 Task: Add Attachment from "Attach a link" to Card Card0000000228 in Board Board0000000057 in Workspace WS0000000019 in Trello. Add Cover Red to Card Card0000000228 in Board Board0000000057 in Workspace WS0000000019 in Trello. Add "Join Card" Button Button0000000228  to Card Card0000000228 in Board Board0000000057 in Workspace WS0000000019 in Trello. Add Description DS0000000228 to Card Card0000000228 in Board Board0000000057 in Workspace WS0000000019 in Trello. Add Comment CM0000000228 to Card Card0000000228 in Board Board0000000057 in Workspace WS0000000019 in Trello
Action: Mouse moved to (580, 88)
Screenshot: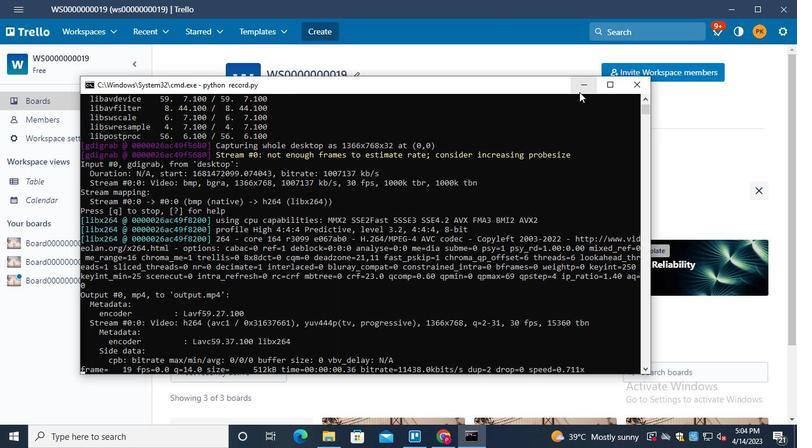 
Action: Mouse pressed left at (580, 88)
Screenshot: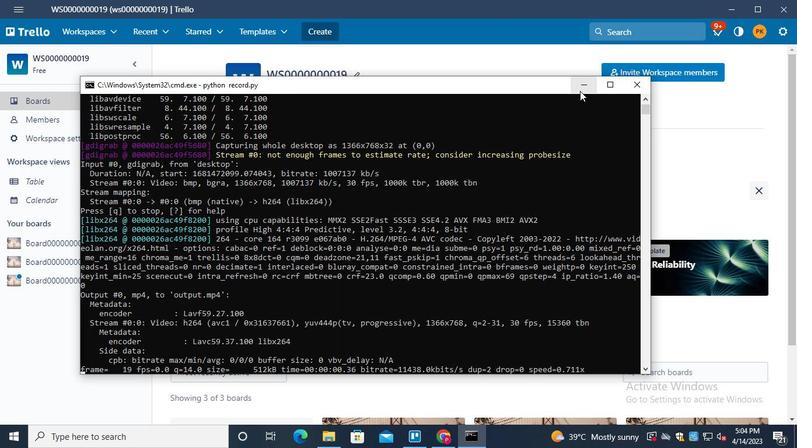 
Action: Mouse moved to (40, 280)
Screenshot: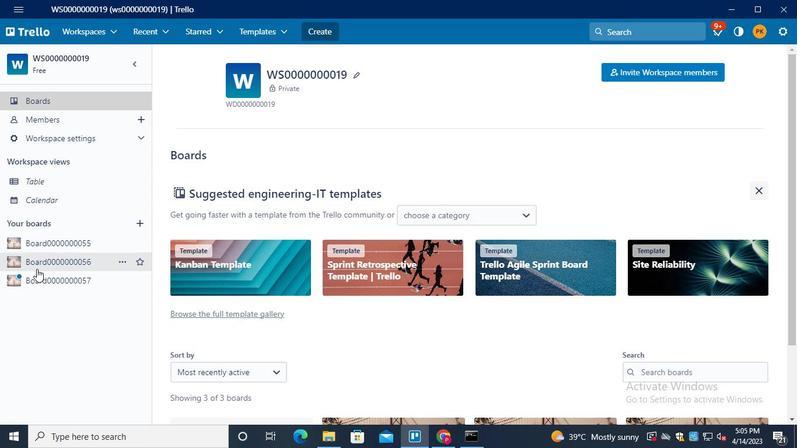 
Action: Mouse pressed left at (40, 280)
Screenshot: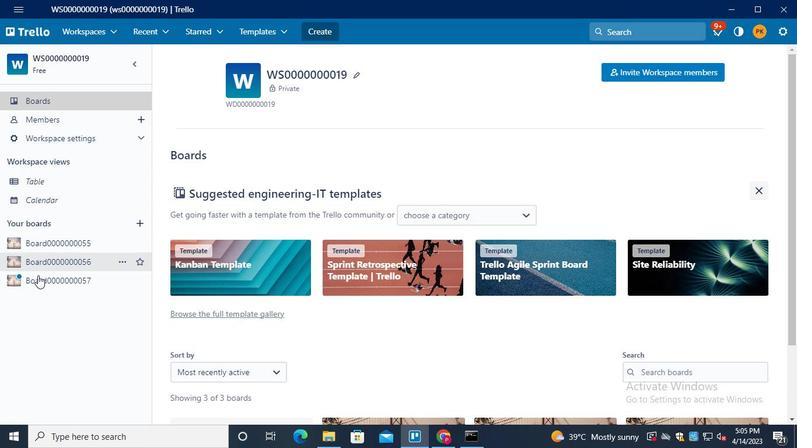 
Action: Mouse moved to (219, 349)
Screenshot: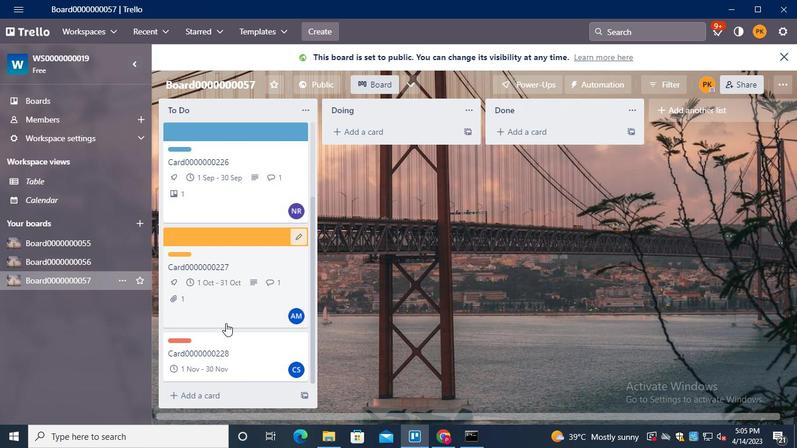 
Action: Mouse pressed left at (219, 349)
Screenshot: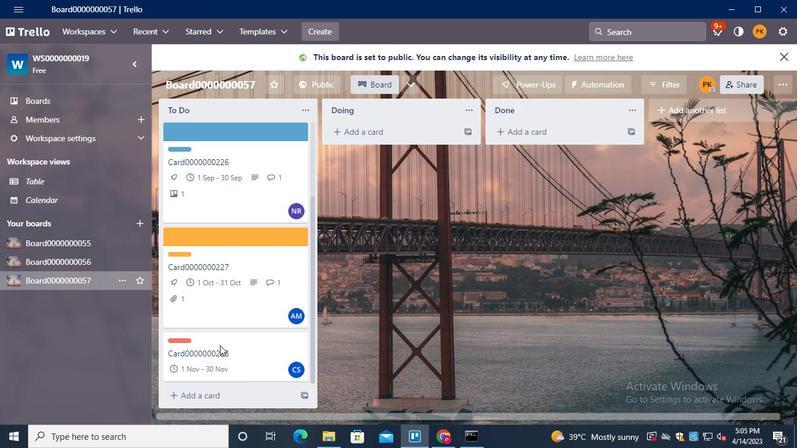 
Action: Mouse moved to (567, 203)
Screenshot: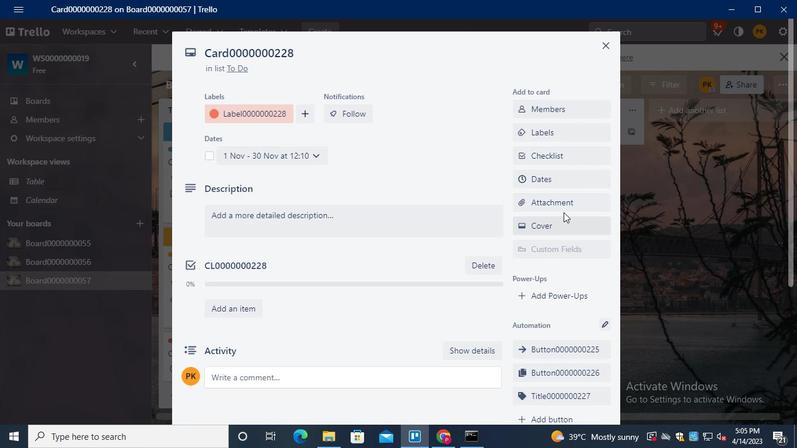 
Action: Mouse pressed left at (567, 203)
Screenshot: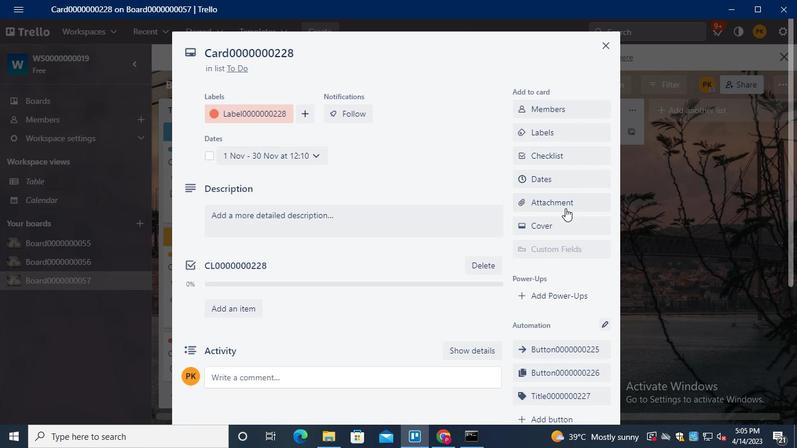 
Action: Mouse moved to (580, 234)
Screenshot: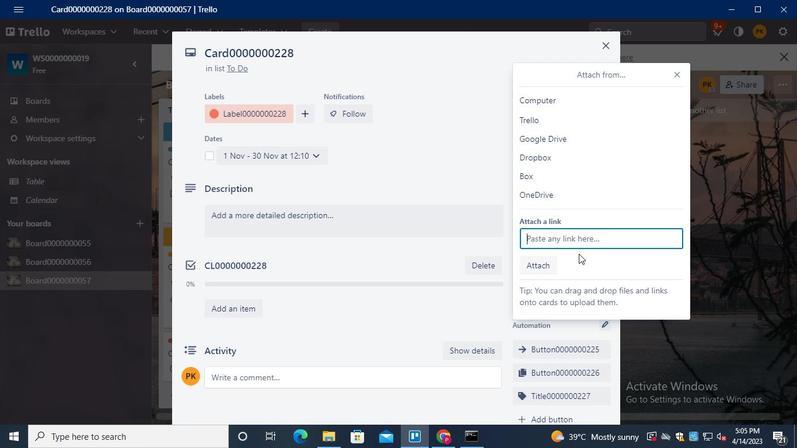 
Action: Mouse pressed left at (580, 234)
Screenshot: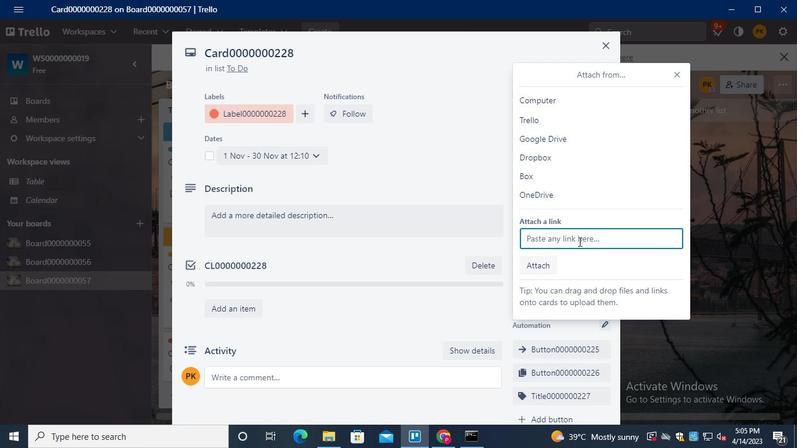 
Action: Mouse moved to (580, 234)
Screenshot: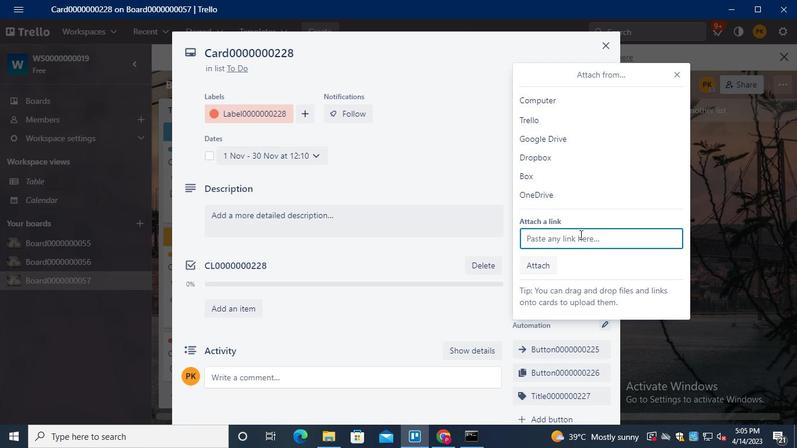 
Action: Keyboard Key.ctrl_l
Screenshot: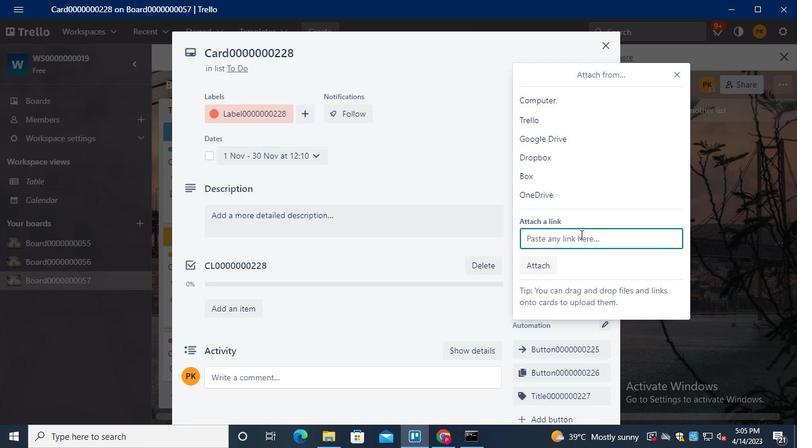 
Action: Keyboard \x16
Screenshot: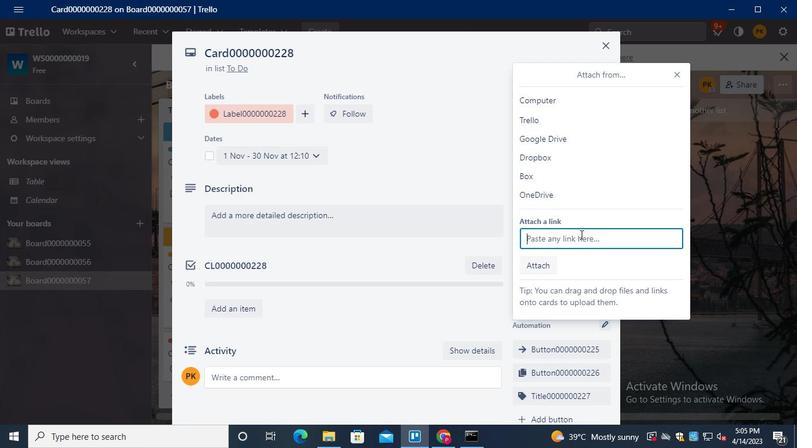 
Action: Keyboard Key.enter
Screenshot: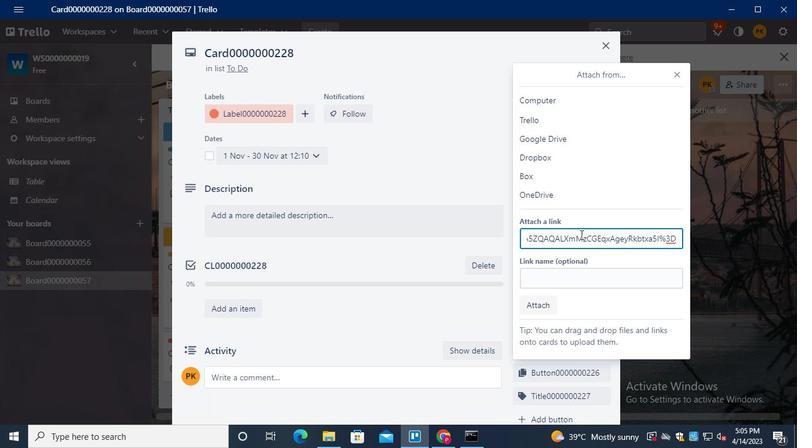 
Action: Mouse moved to (567, 223)
Screenshot: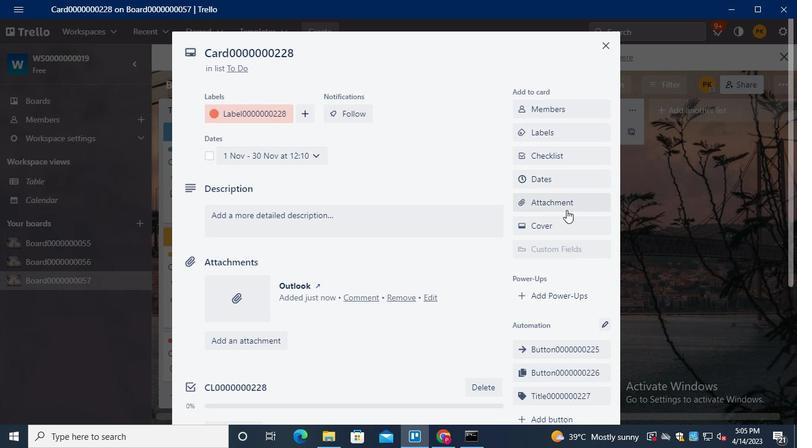 
Action: Mouse pressed left at (567, 223)
Screenshot: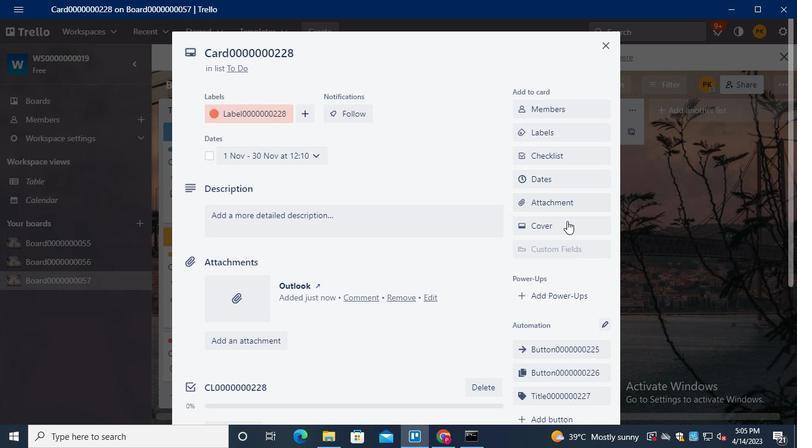 
Action: Mouse moved to (634, 183)
Screenshot: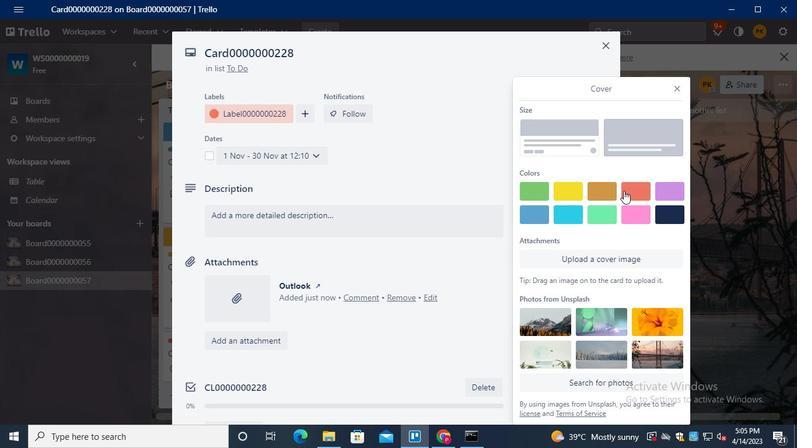 
Action: Mouse pressed left at (634, 183)
Screenshot: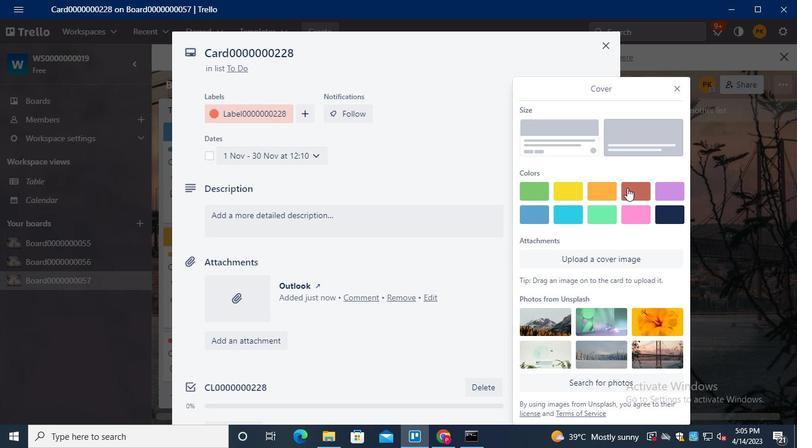 
Action: Mouse moved to (678, 66)
Screenshot: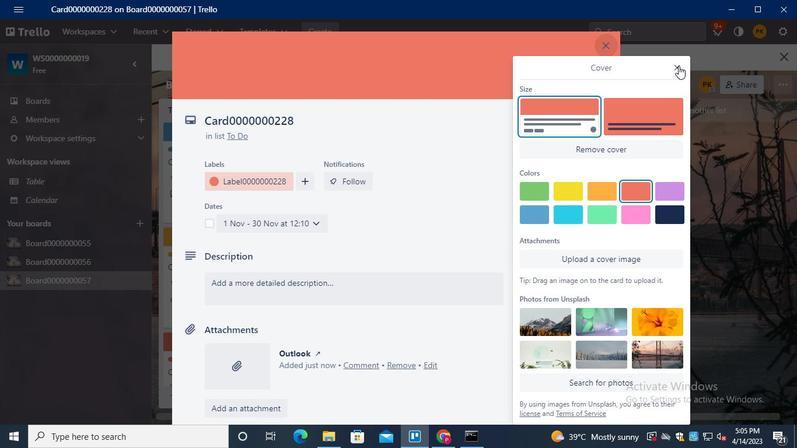 
Action: Mouse pressed left at (678, 66)
Screenshot: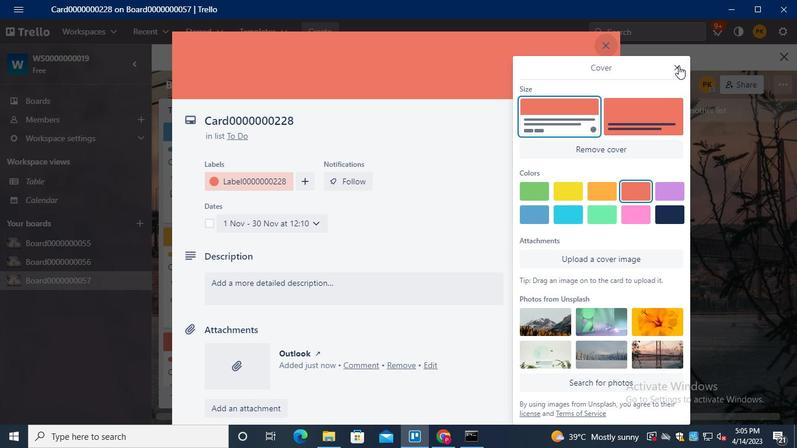 
Action: Mouse moved to (559, 341)
Screenshot: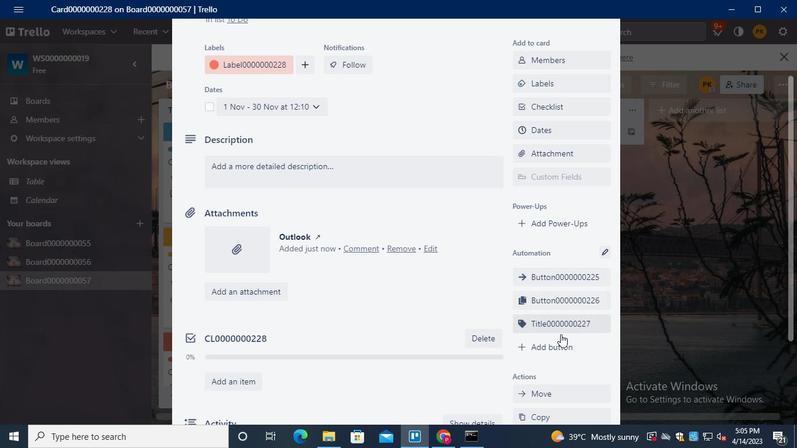 
Action: Mouse pressed left at (559, 341)
Screenshot: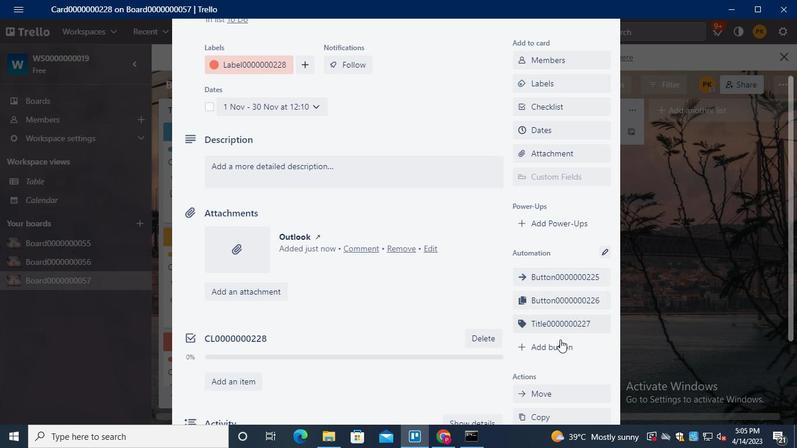 
Action: Mouse moved to (577, 172)
Screenshot: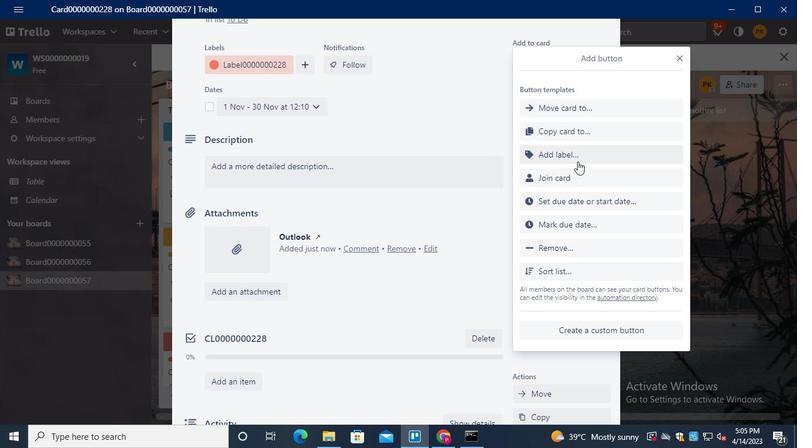 
Action: Mouse pressed left at (577, 172)
Screenshot: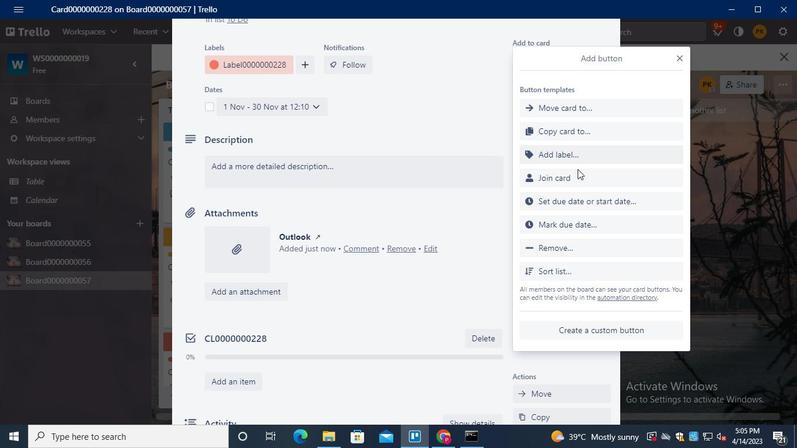 
Action: Mouse moved to (582, 191)
Screenshot: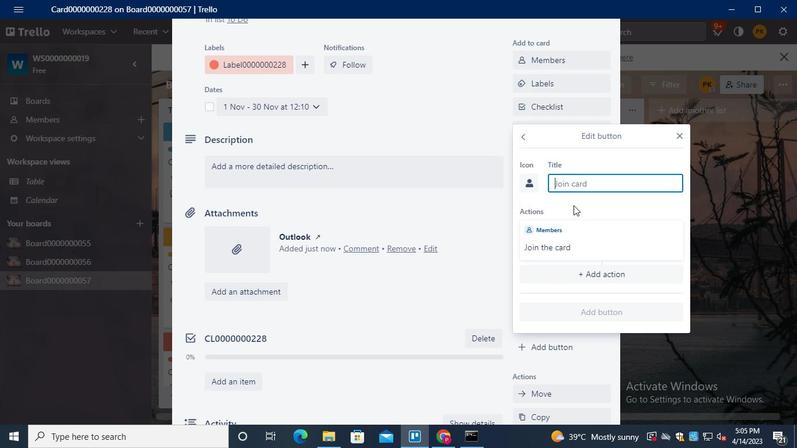 
Action: Keyboard Key.shift
Screenshot: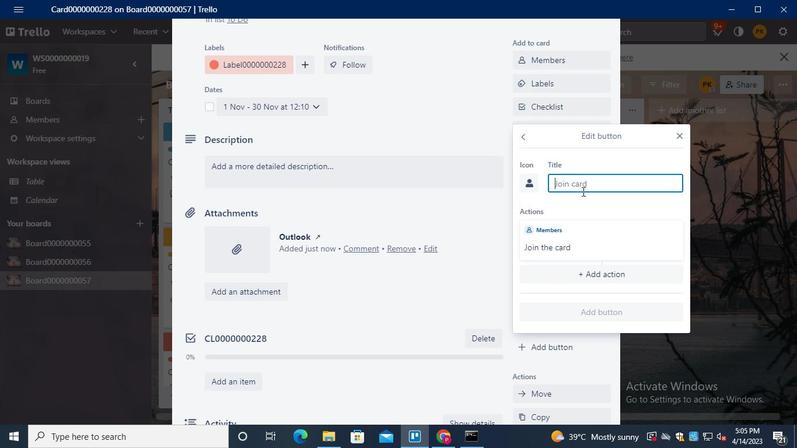 
Action: Keyboard B
Screenshot: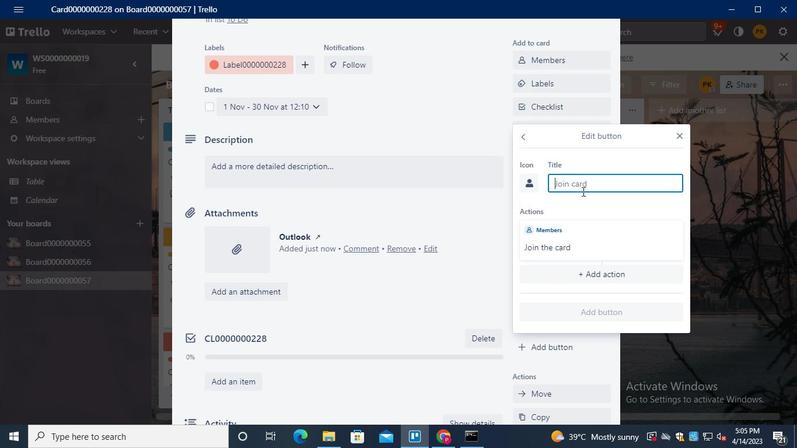 
Action: Keyboard u
Screenshot: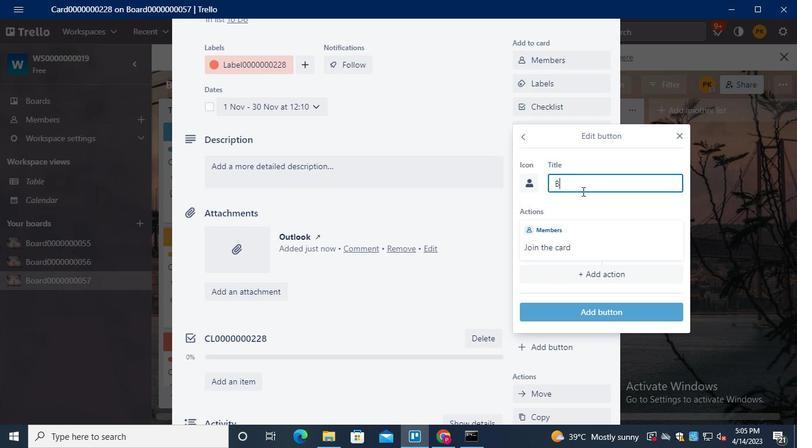
Action: Keyboard t
Screenshot: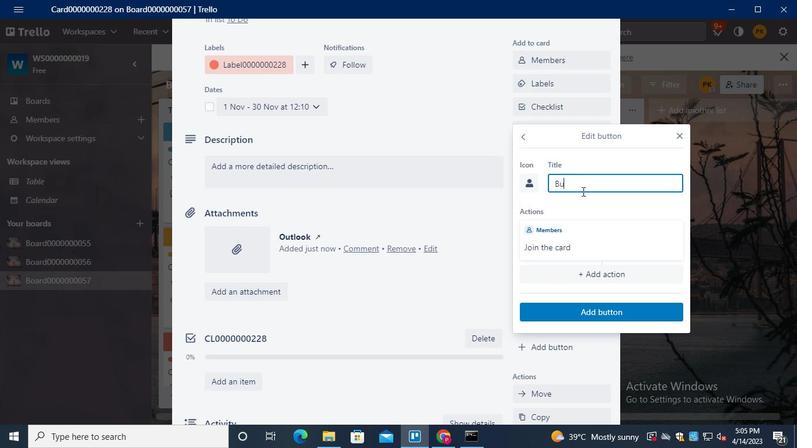 
Action: Keyboard t
Screenshot: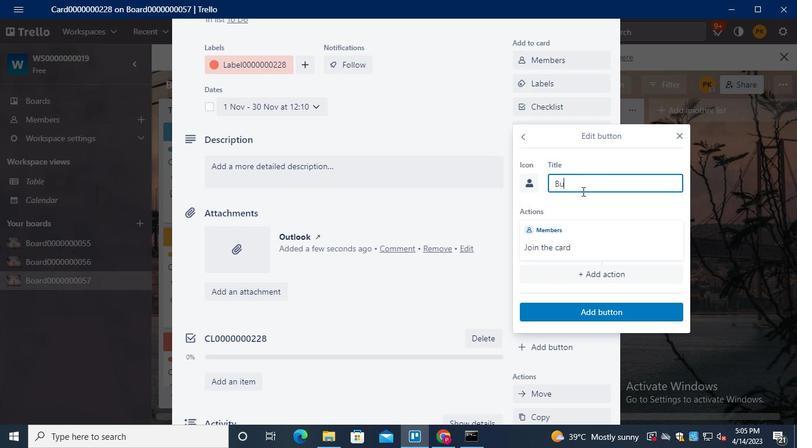 
Action: Keyboard o
Screenshot: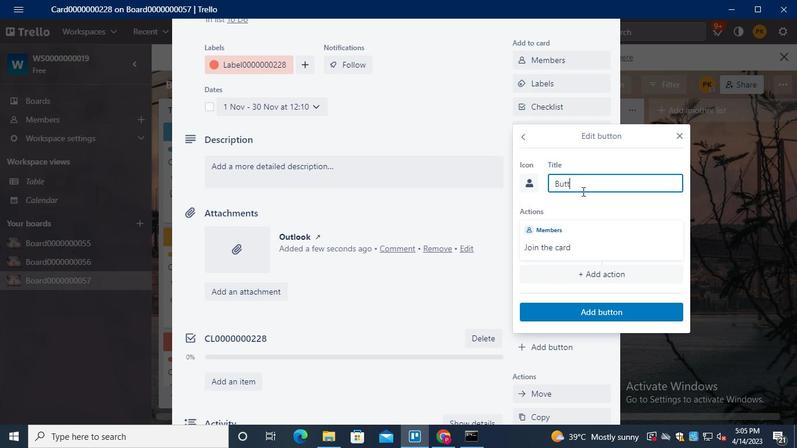 
Action: Keyboard n
Screenshot: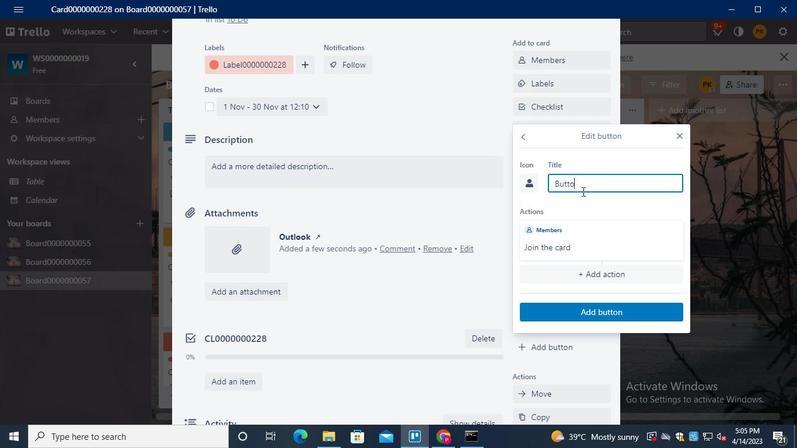 
Action: Keyboard <96>
Screenshot: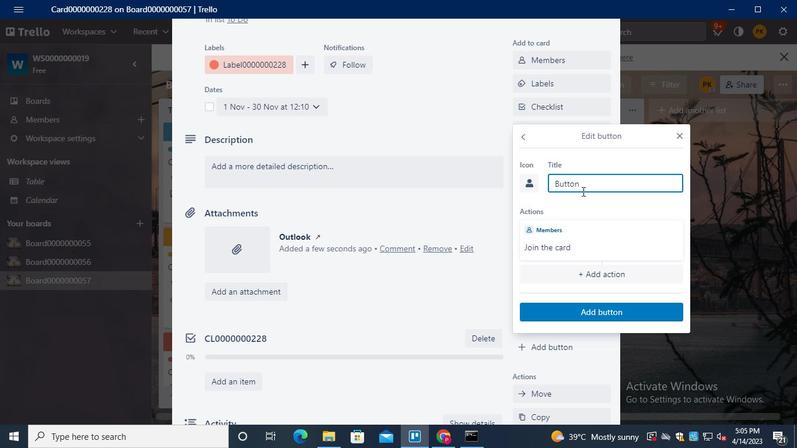 
Action: Keyboard <96>
Screenshot: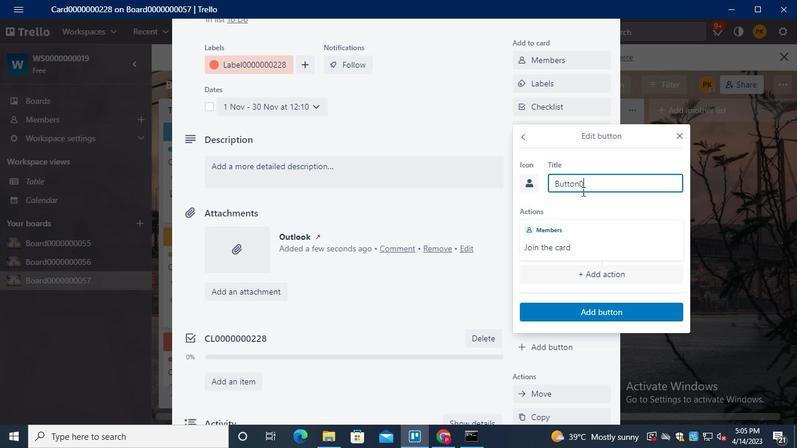
Action: Keyboard <96>
Screenshot: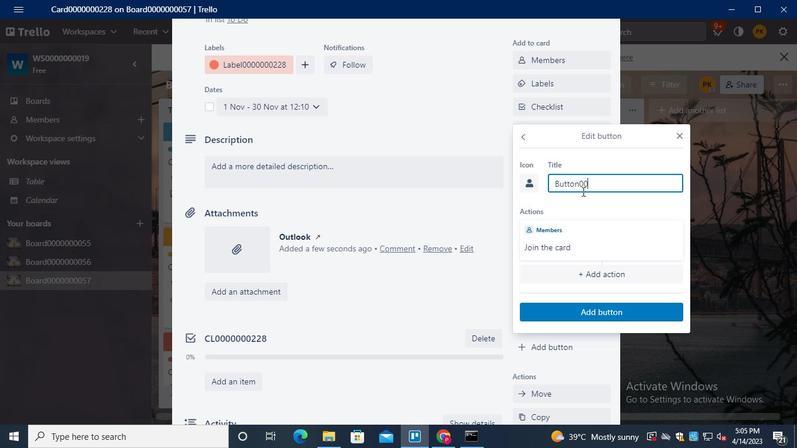 
Action: Keyboard <96>
Screenshot: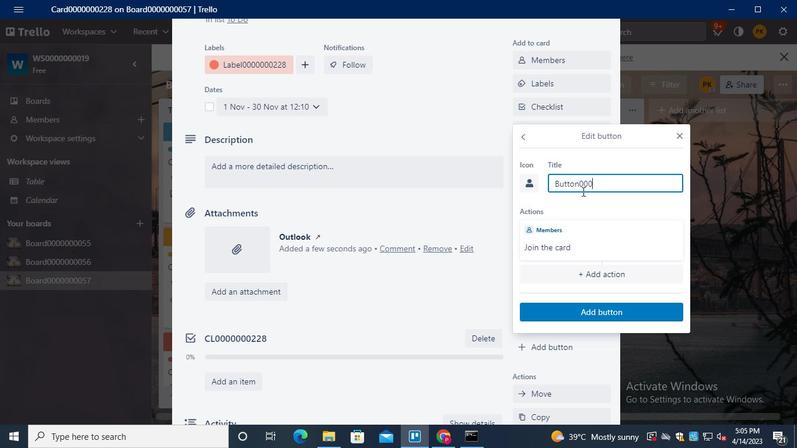 
Action: Keyboard <96>
Screenshot: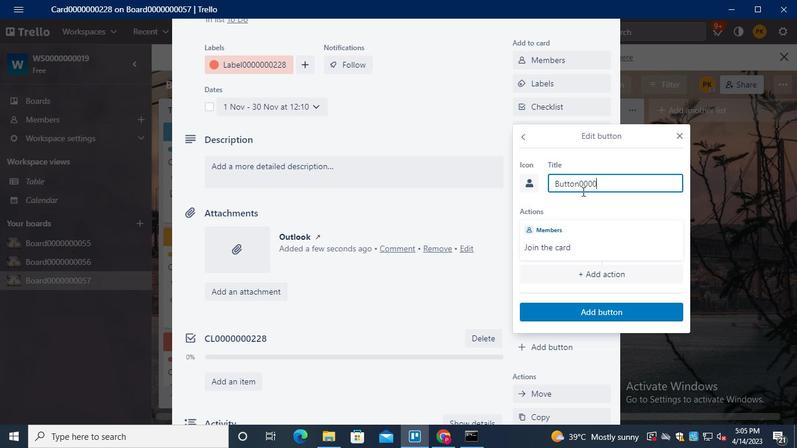 
Action: Keyboard <96>
Screenshot: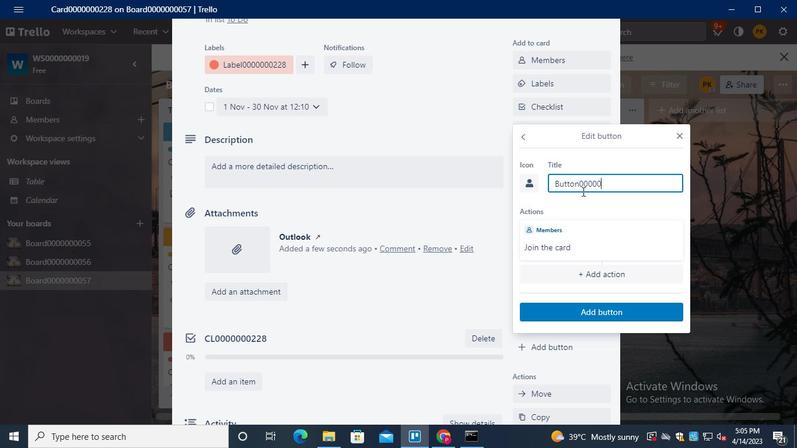 
Action: Keyboard <96>
Screenshot: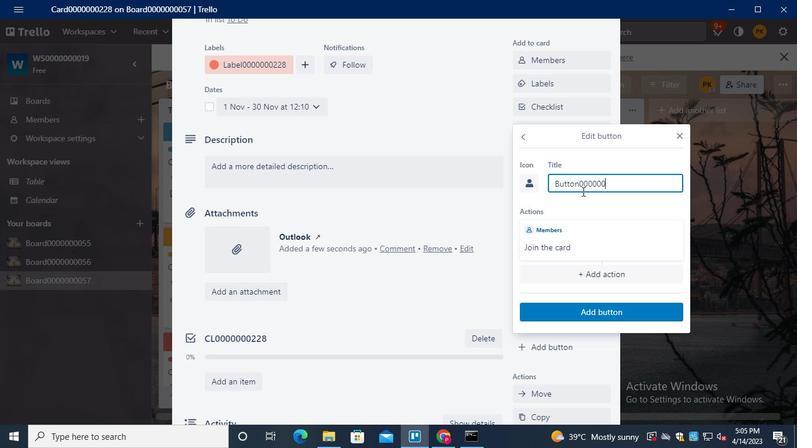 
Action: Keyboard <98>
Screenshot: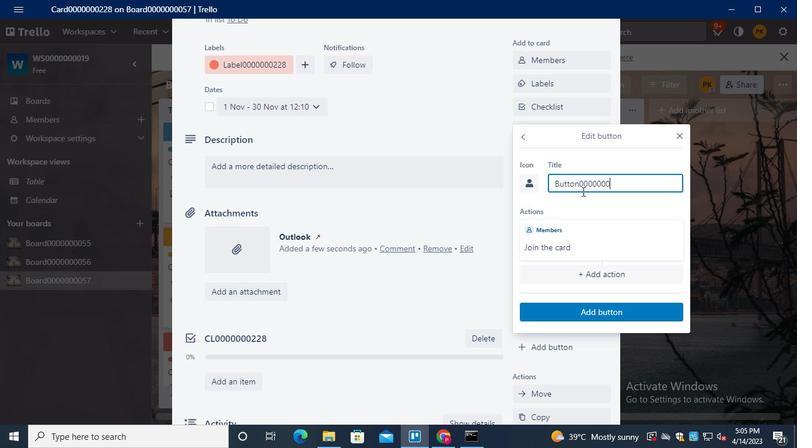 
Action: Keyboard <98>
Screenshot: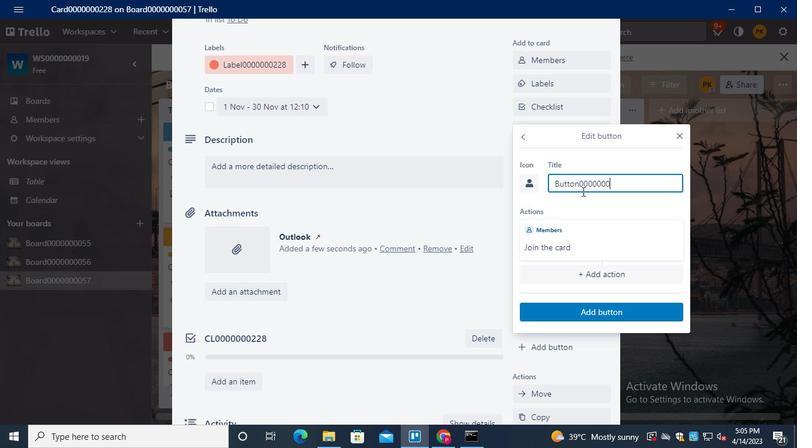 
Action: Keyboard <104>
Screenshot: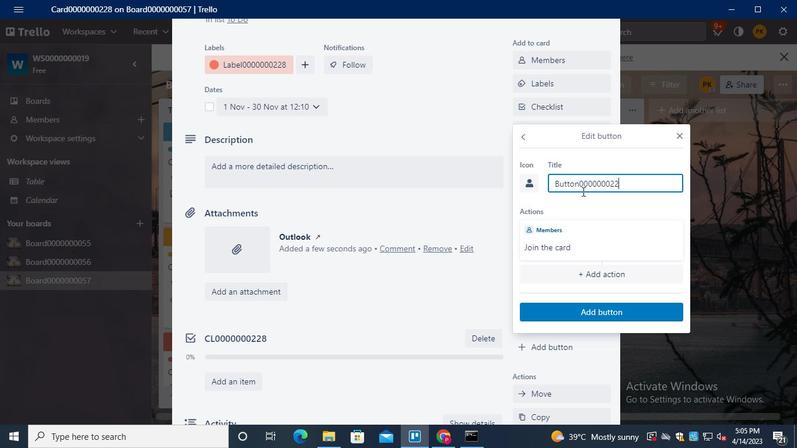 
Action: Mouse moved to (561, 313)
Screenshot: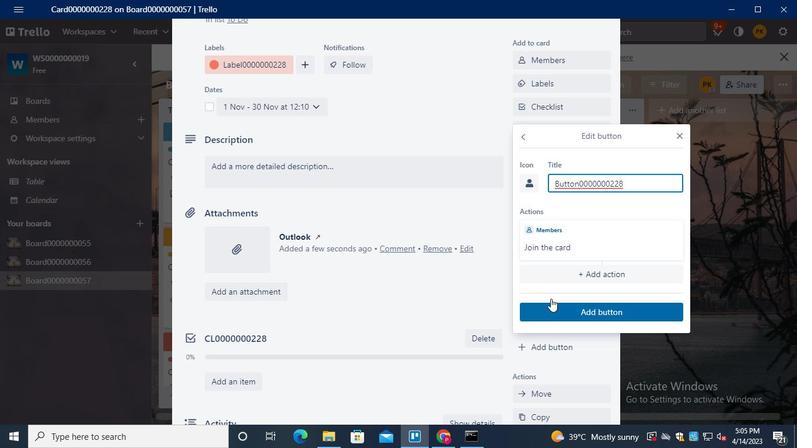 
Action: Mouse pressed left at (561, 313)
Screenshot: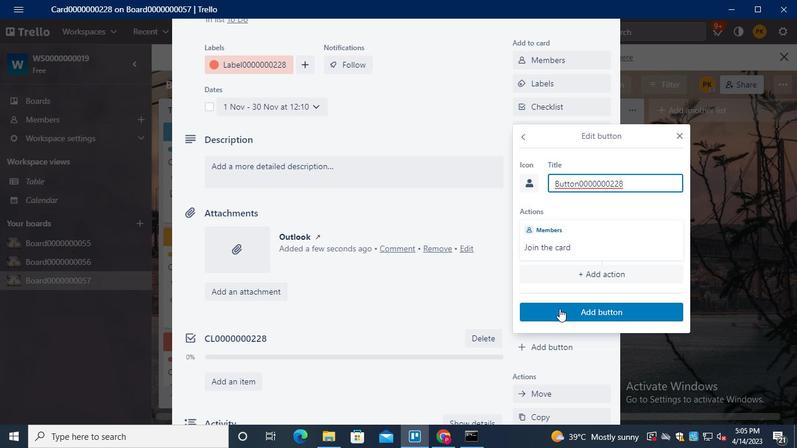 
Action: Mouse moved to (349, 163)
Screenshot: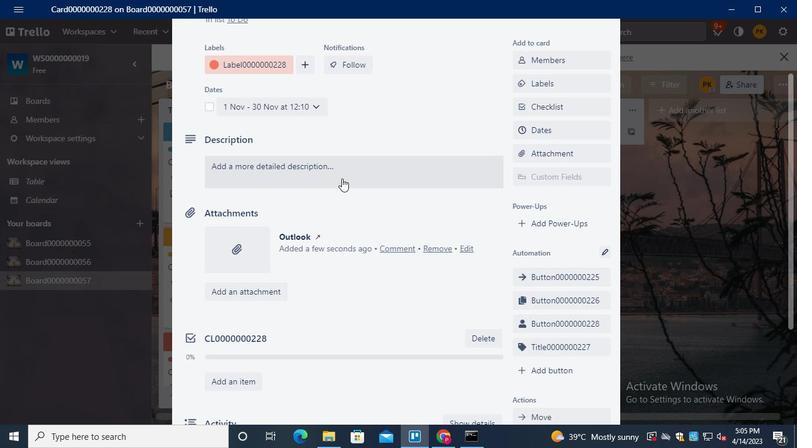 
Action: Mouse pressed left at (349, 163)
Screenshot: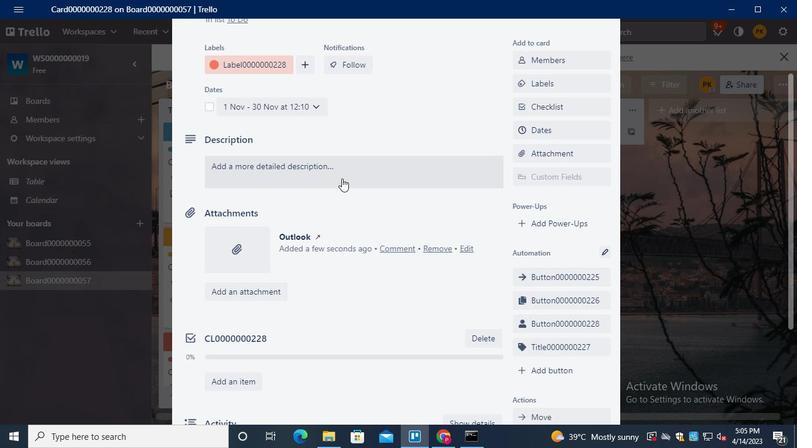 
Action: Mouse moved to (350, 162)
Screenshot: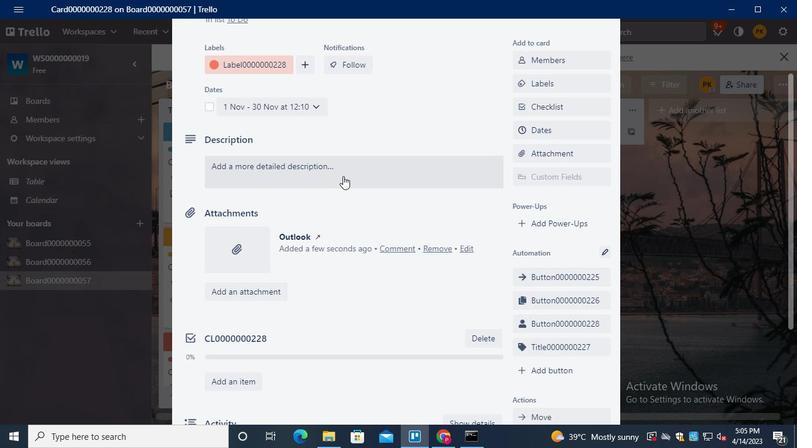 
Action: Keyboard Key.shift
Screenshot: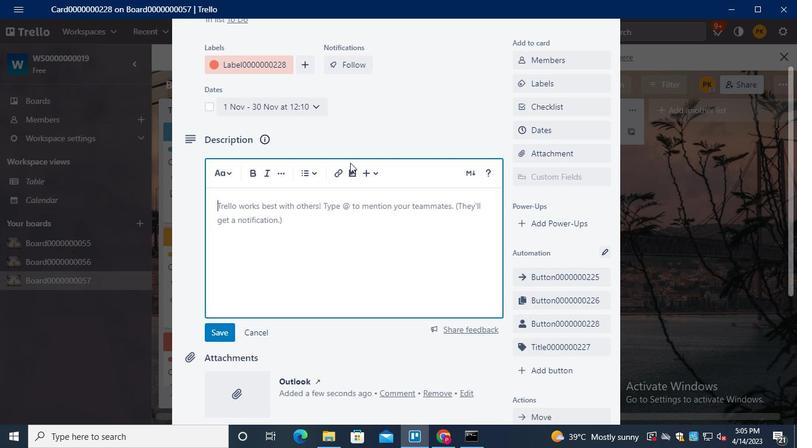 
Action: Keyboard D
Screenshot: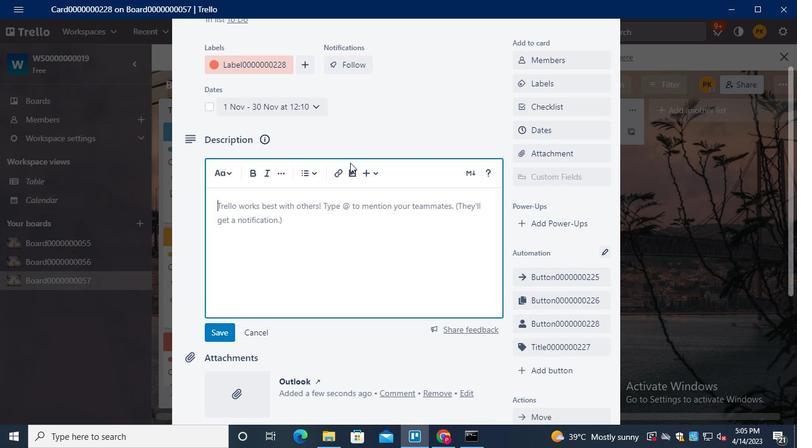 
Action: Keyboard S
Screenshot: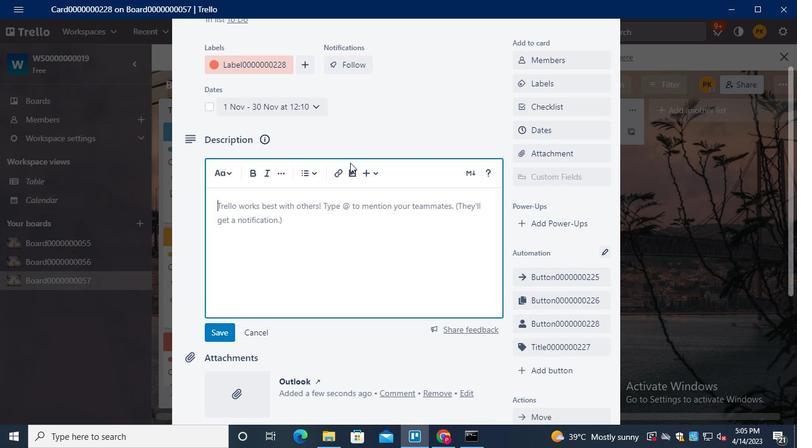 
Action: Keyboard <96>
Screenshot: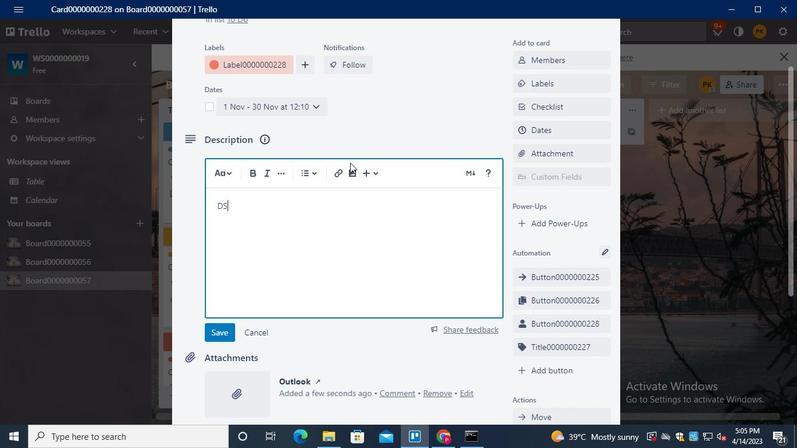 
Action: Keyboard <96>
Screenshot: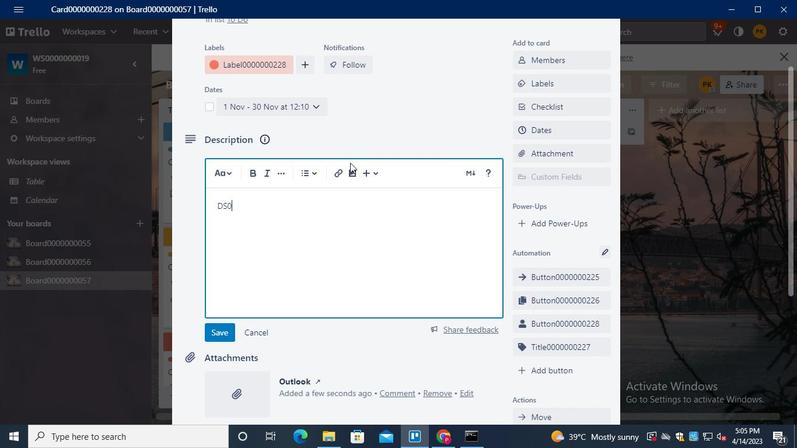 
Action: Keyboard <96>
Screenshot: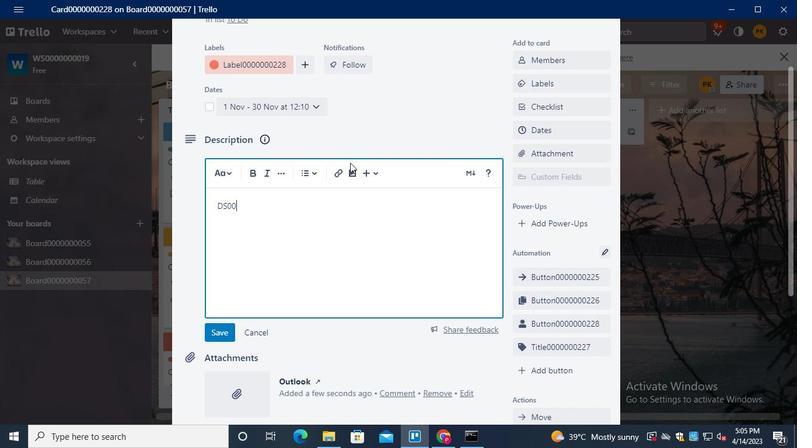 
Action: Keyboard <96>
Screenshot: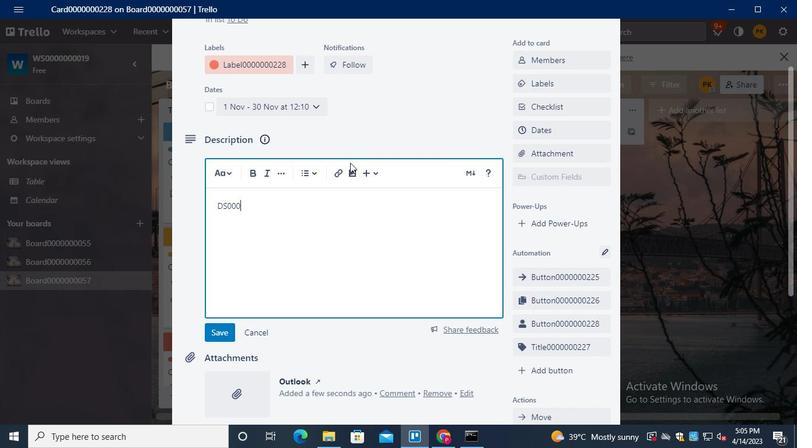 
Action: Keyboard <96>
Screenshot: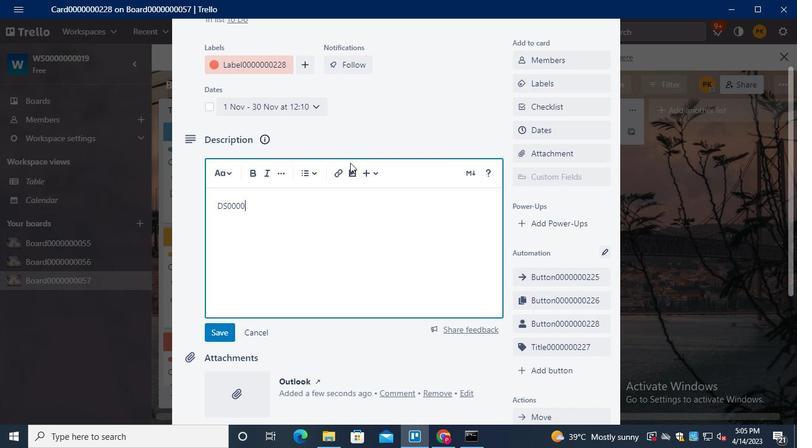 
Action: Keyboard <96>
Screenshot: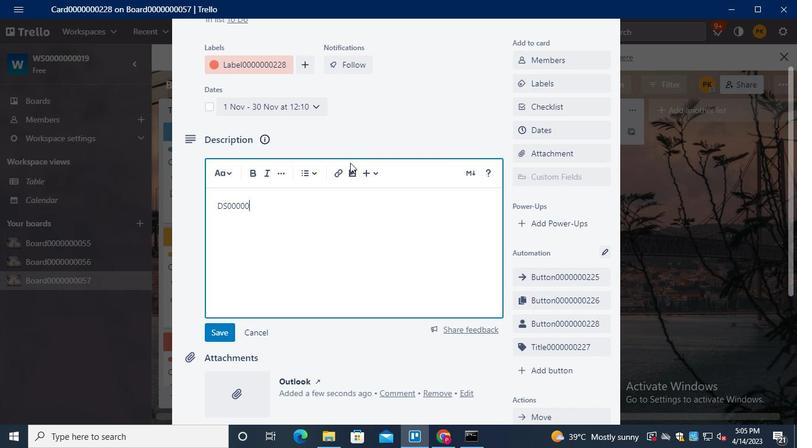 
Action: Keyboard <96>
Screenshot: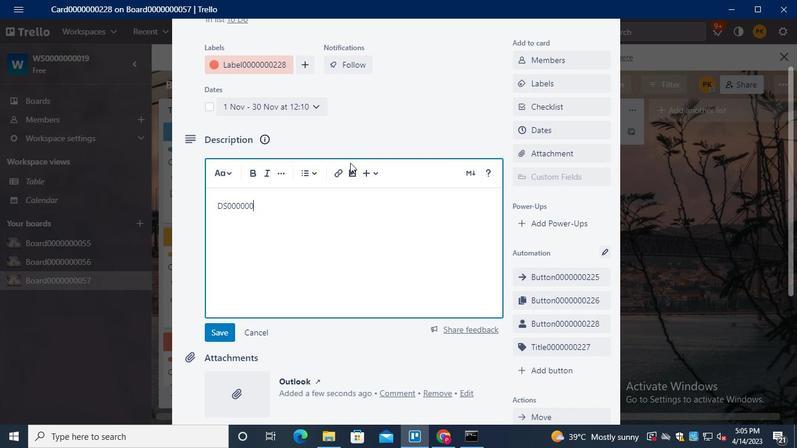 
Action: Keyboard <98>
Screenshot: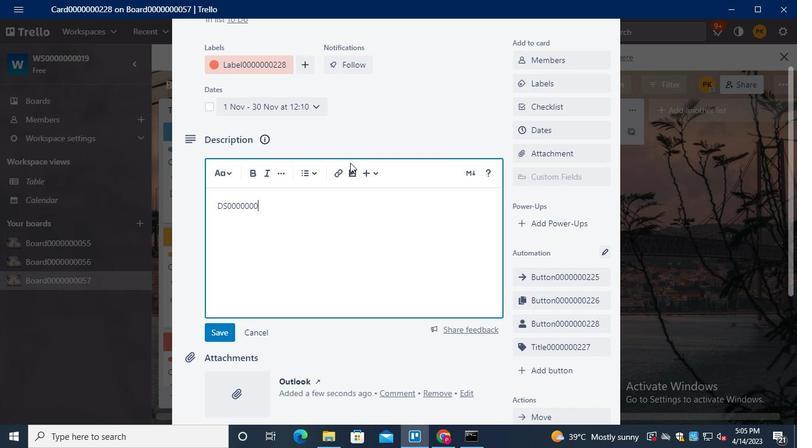 
Action: Keyboard <98>
Screenshot: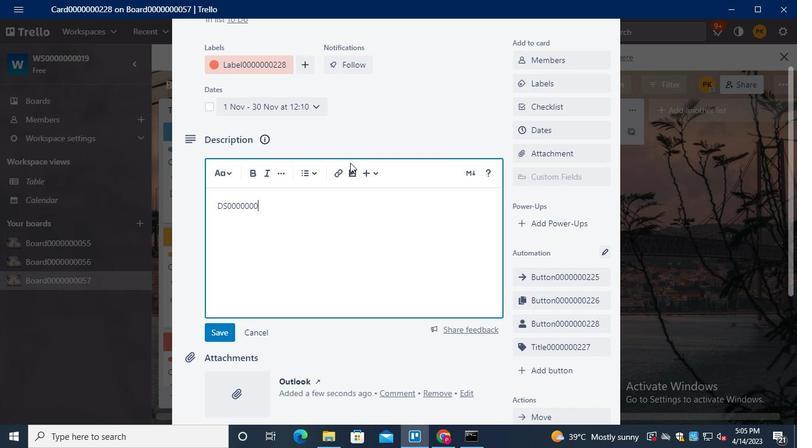
Action: Keyboard <104>
Screenshot: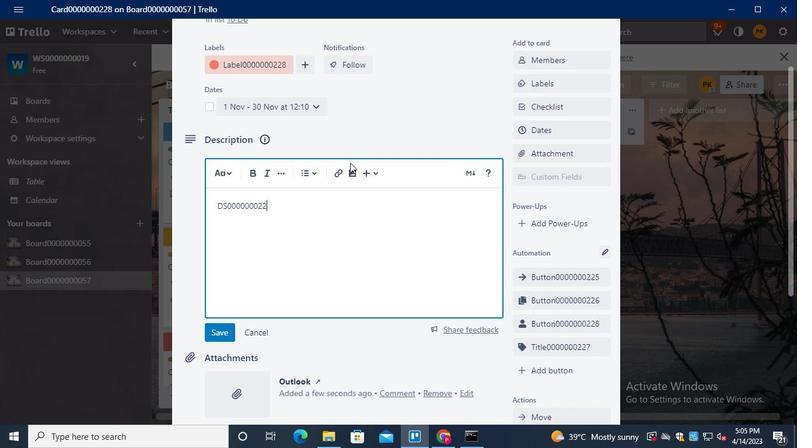 
Action: Mouse moved to (216, 334)
Screenshot: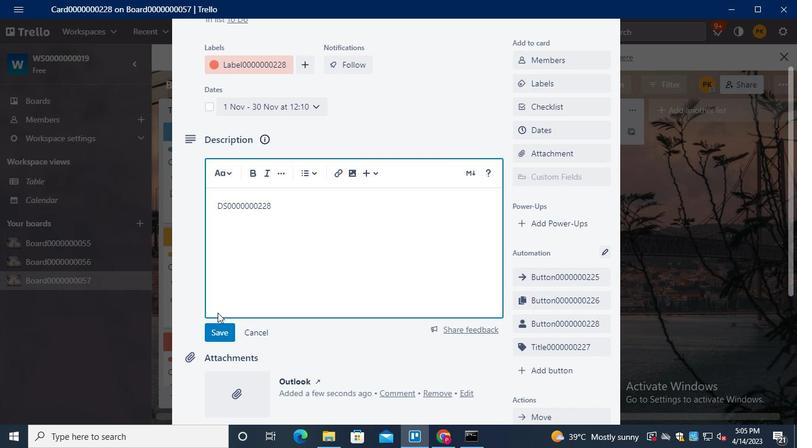 
Action: Mouse pressed left at (216, 334)
Screenshot: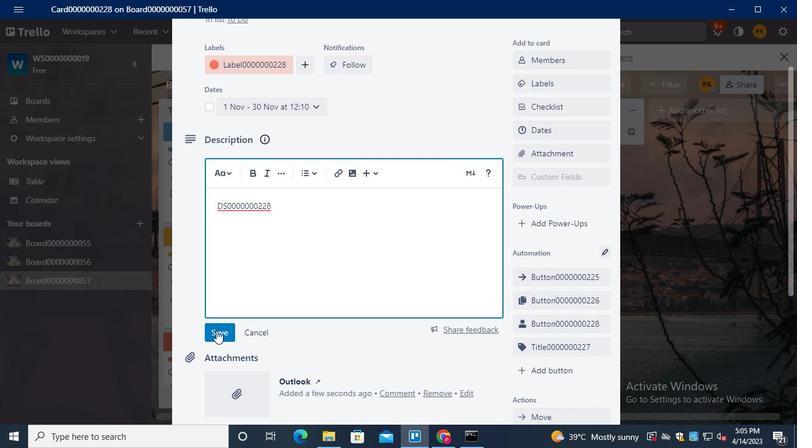 
Action: Mouse moved to (259, 271)
Screenshot: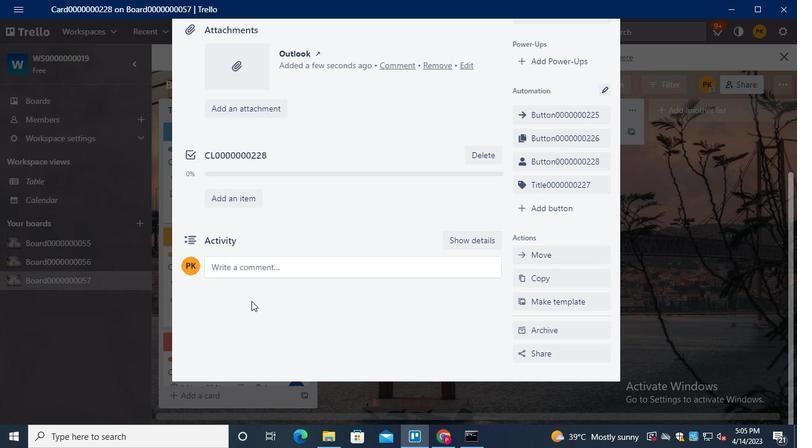 
Action: Mouse pressed left at (259, 271)
Screenshot: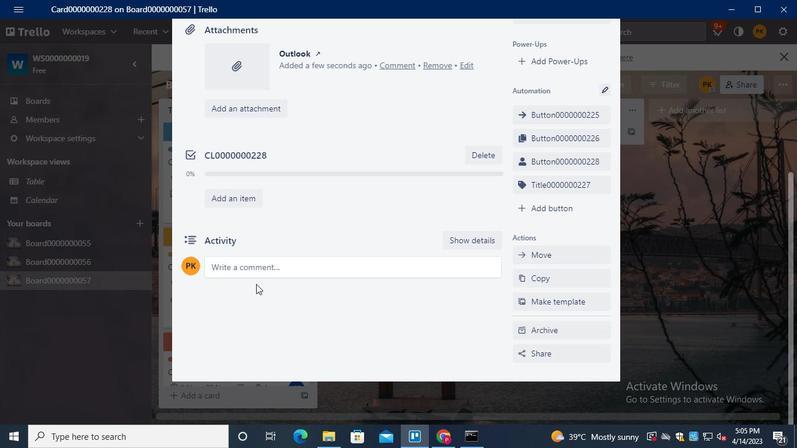
Action: Keyboard Key.shift
Screenshot: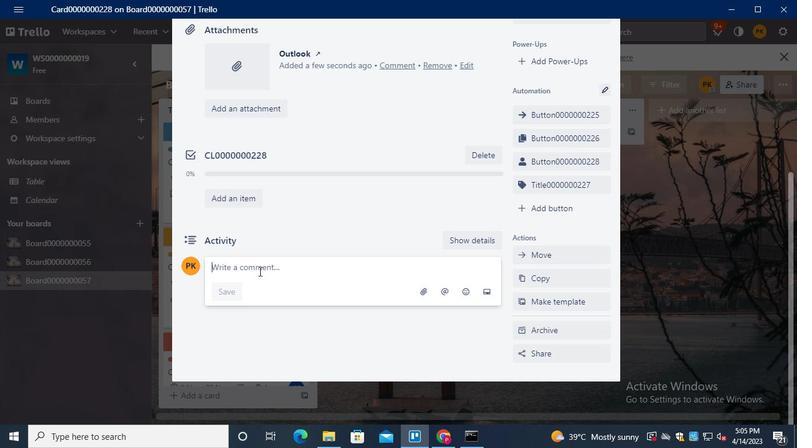 
Action: Keyboard C
Screenshot: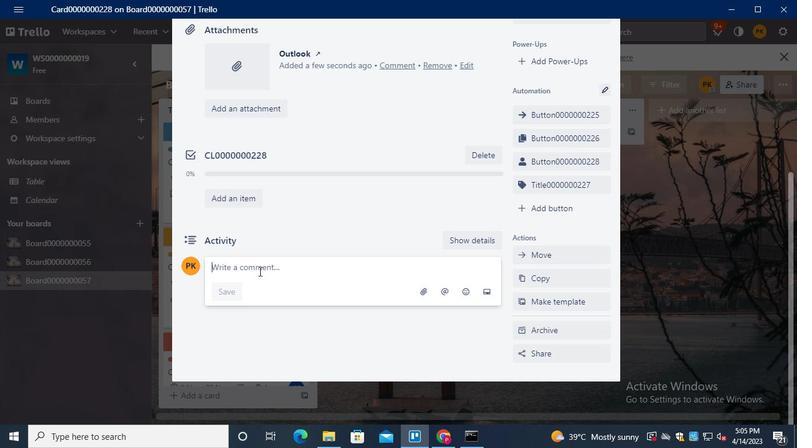 
Action: Keyboard M
Screenshot: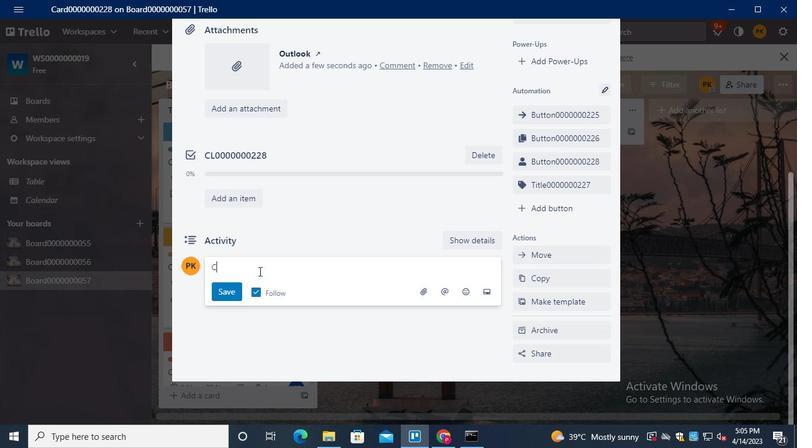 
Action: Keyboard <96>
Screenshot: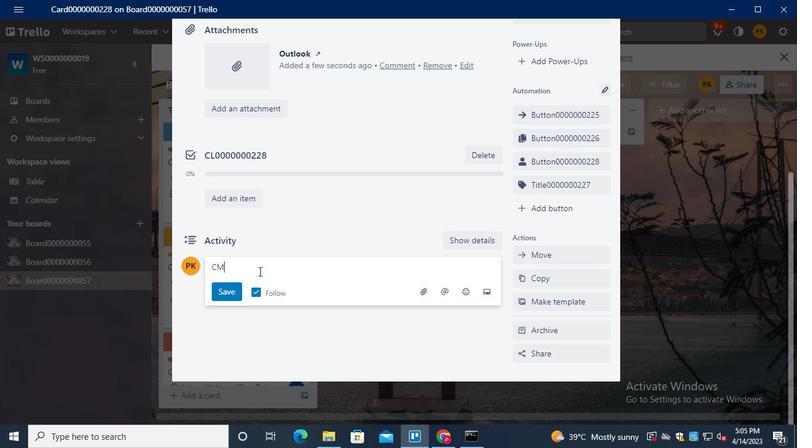 
Action: Keyboard <96>
Screenshot: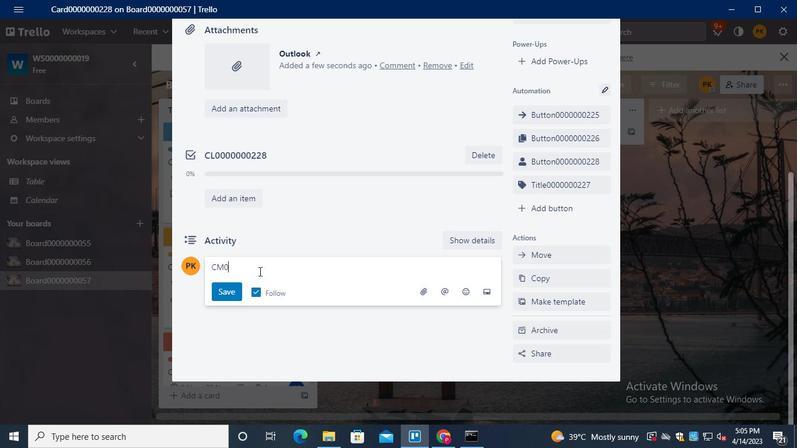 
Action: Keyboard <96>
Screenshot: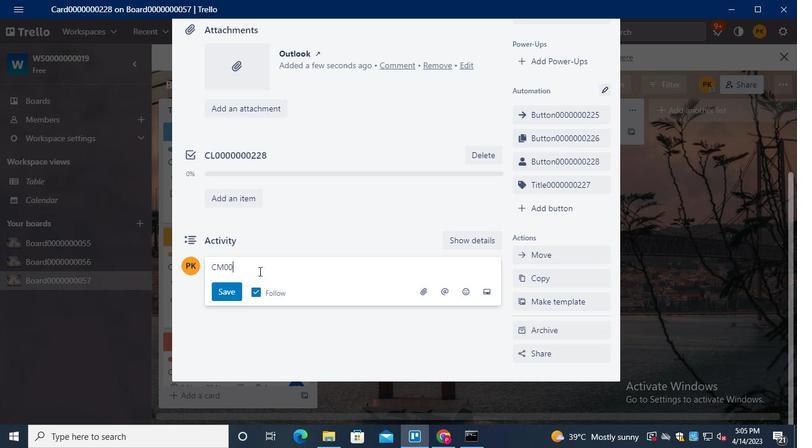 
Action: Keyboard <96>
Screenshot: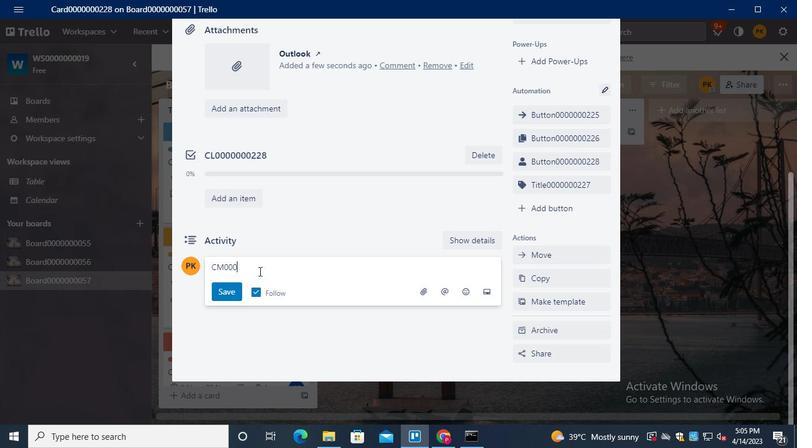 
Action: Keyboard <96>
Screenshot: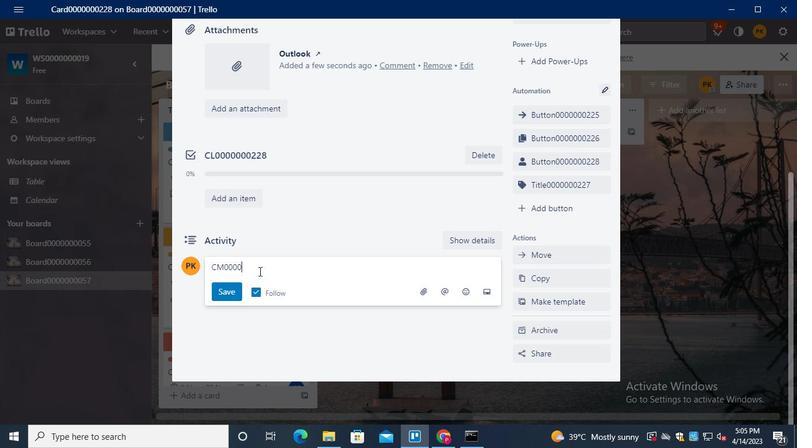 
Action: Keyboard <96>
Screenshot: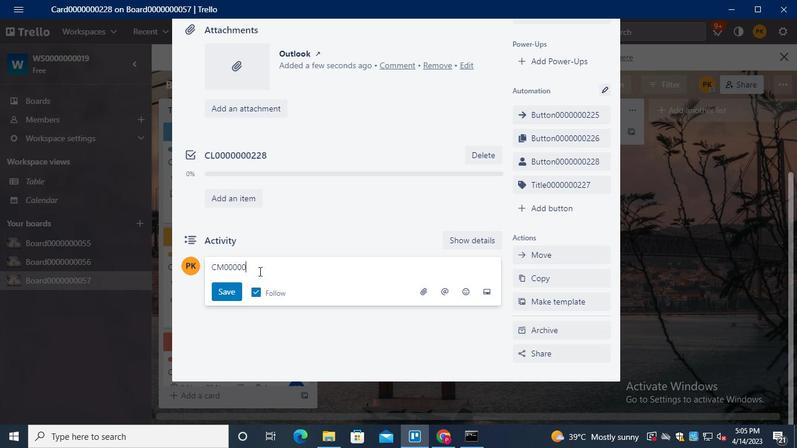 
Action: Keyboard <96>
Screenshot: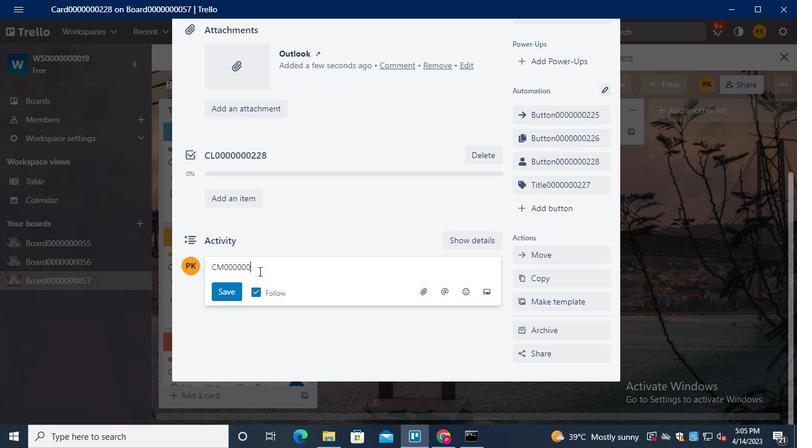
Action: Keyboard <98>
Screenshot: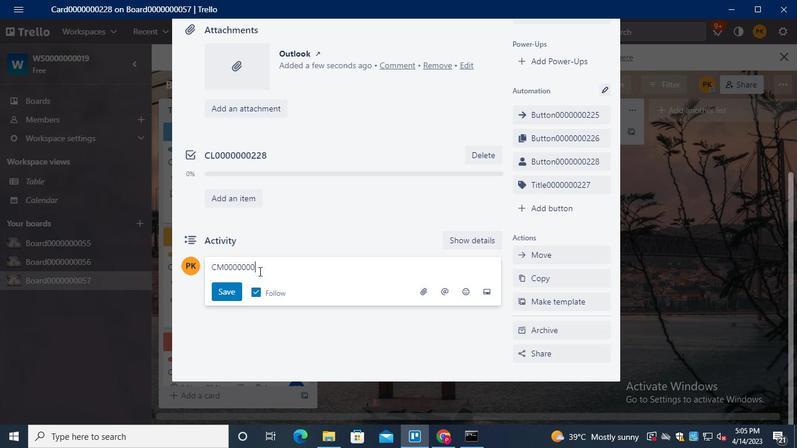 
Action: Keyboard <98>
Screenshot: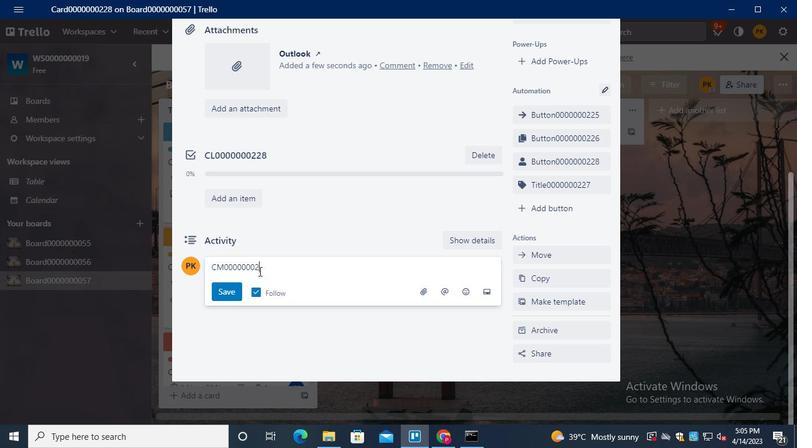 
Action: Keyboard <104>
Screenshot: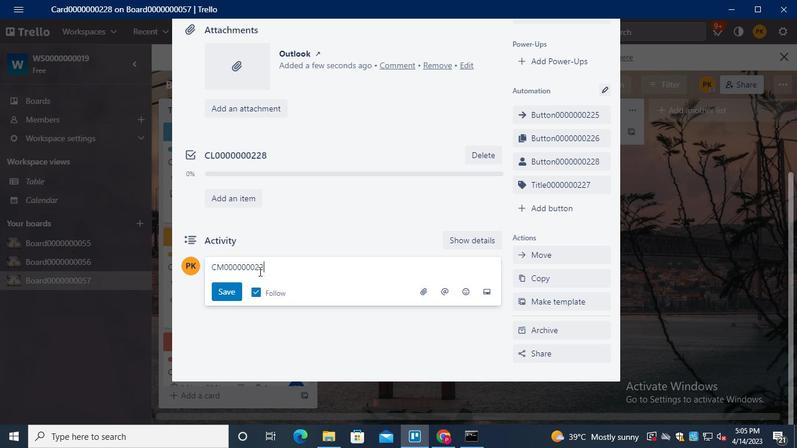 
Action: Mouse moved to (220, 288)
Screenshot: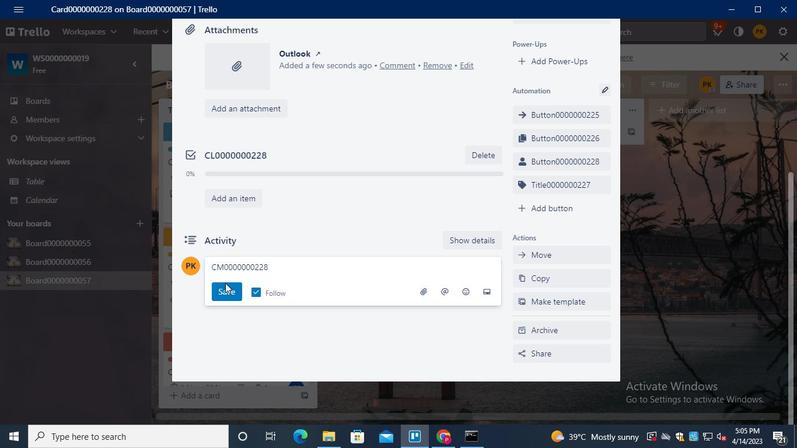 
Action: Mouse pressed left at (220, 288)
Screenshot: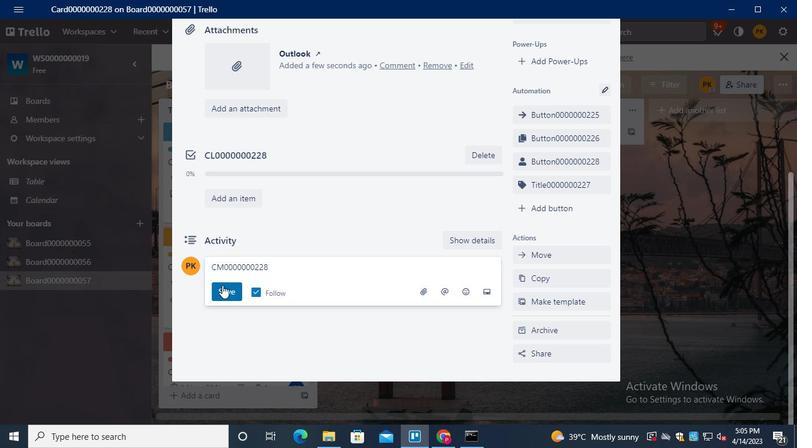 
Action: Mouse moved to (258, 255)
Screenshot: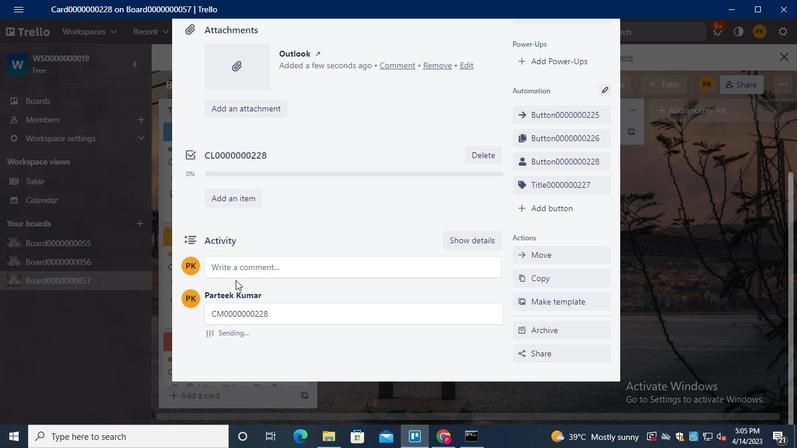 
Action: Keyboard Key.alt_l
Screenshot: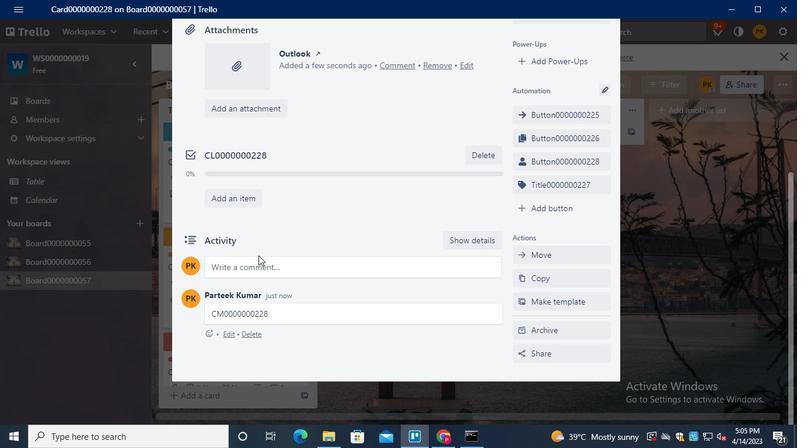 
Action: Keyboard Key.tab
Screenshot: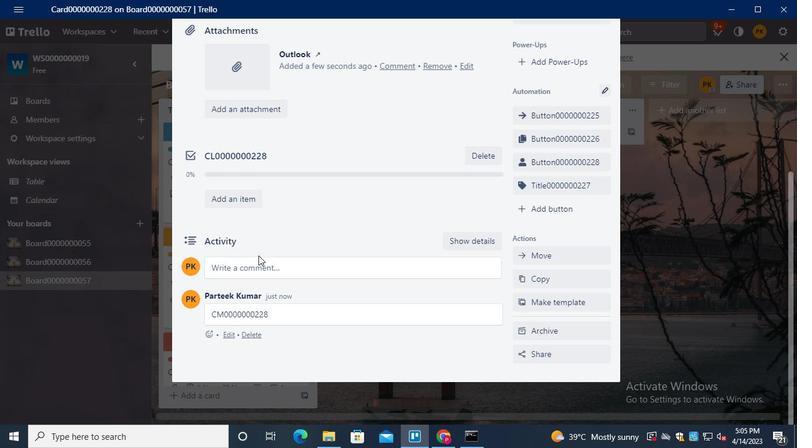 
Action: Mouse moved to (635, 85)
Screenshot: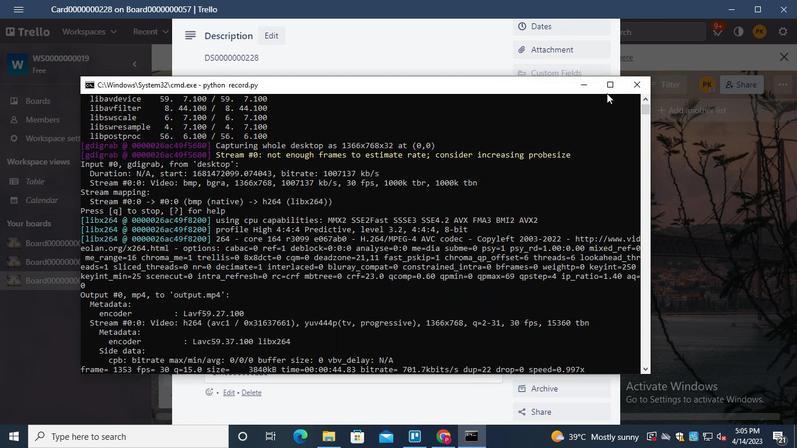 
Action: Mouse pressed left at (635, 85)
Screenshot: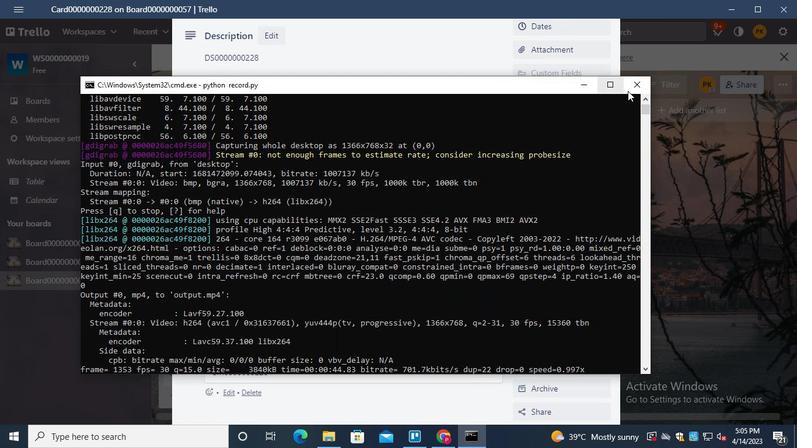
Action: Mouse moved to (633, 85)
Screenshot: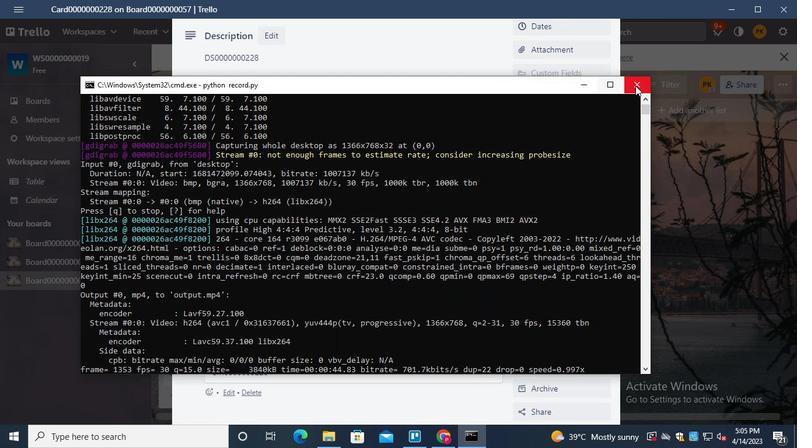 
